Task: Create List Best Practices in Board Content Promotion to Workspace Business Intelligence. Create List Lessons Learned in Board Voice of Employee Analysis to Workspace Business Intelligence. Create List Action Items in Board Voice of Customer Journey Mapping to Workspace Business Intelligence
Action: Mouse moved to (66, 239)
Screenshot: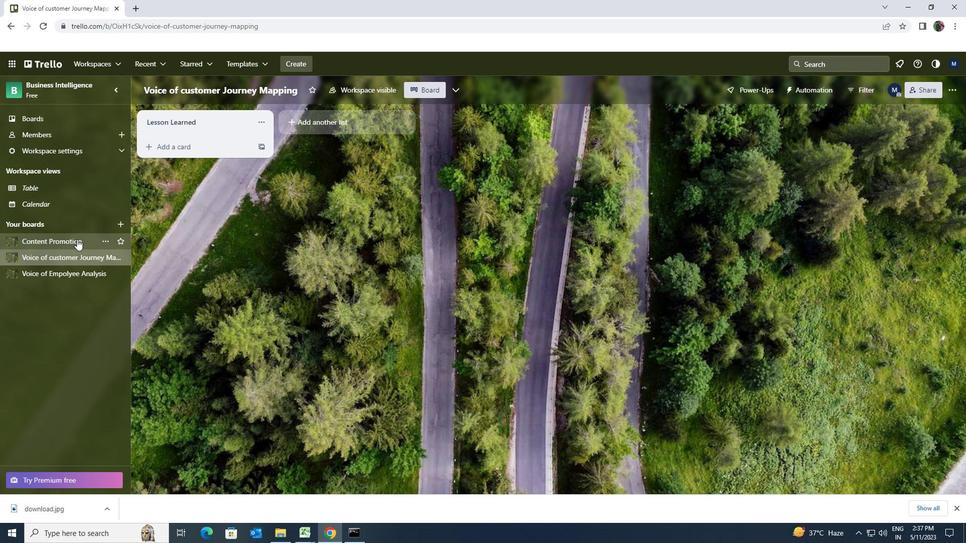 
Action: Mouse pressed left at (66, 239)
Screenshot: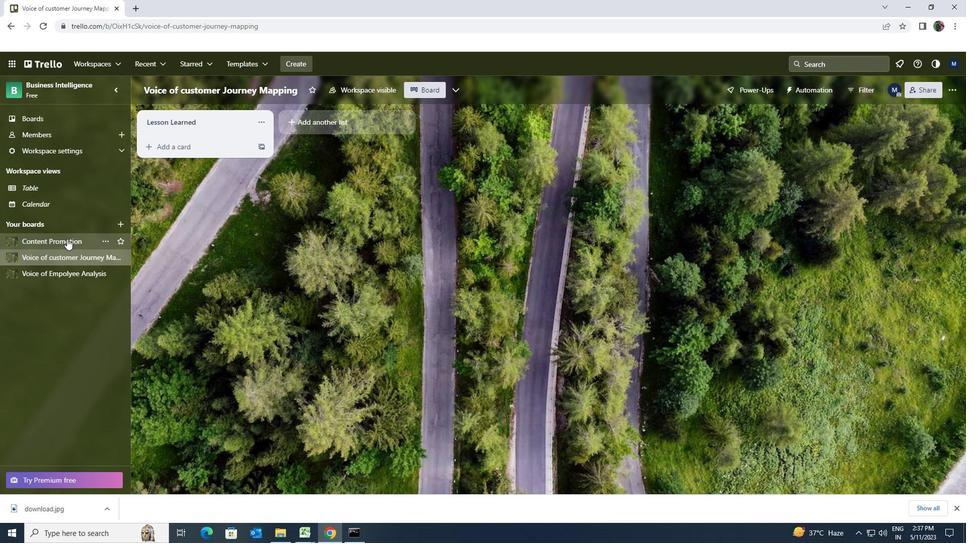 
Action: Mouse moved to (311, 126)
Screenshot: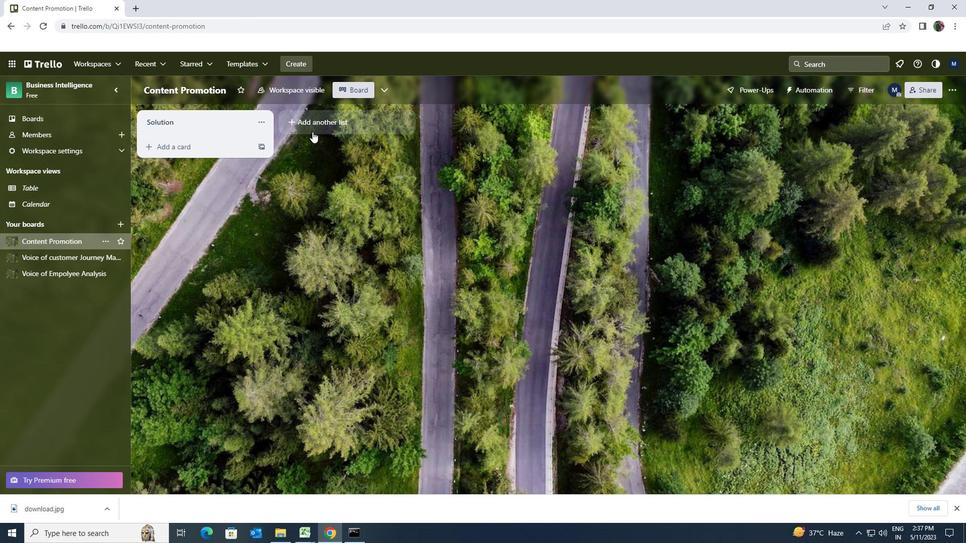 
Action: Mouse pressed left at (311, 126)
Screenshot: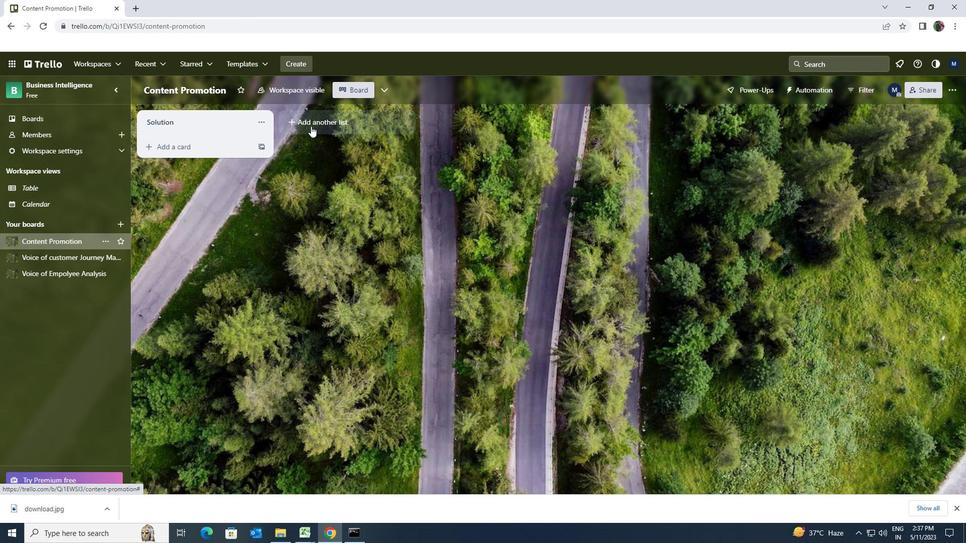 
Action: Mouse moved to (310, 126)
Screenshot: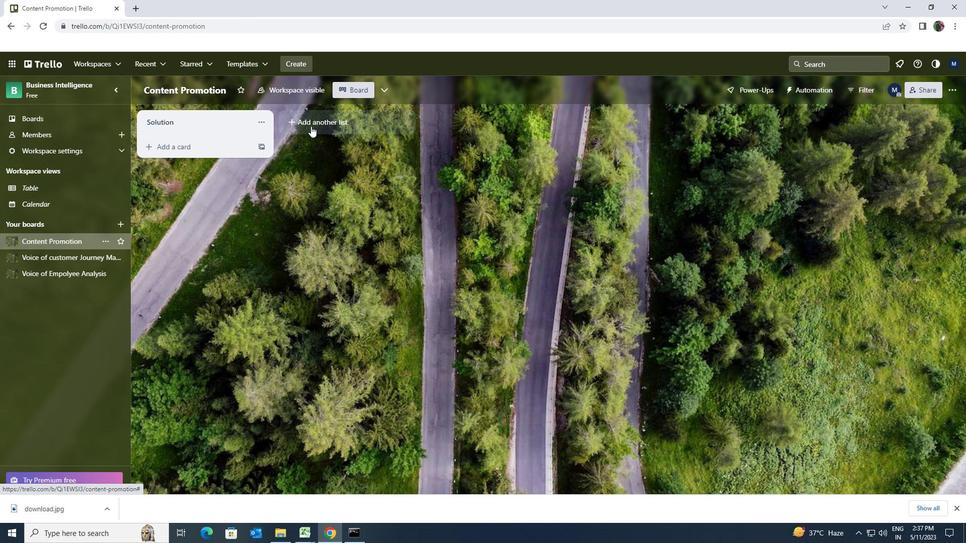 
Action: Key pressed <Key.shift>BEST<Key.space><Key.shift><Key.shift><Key.shift>PRACTICES
Screenshot: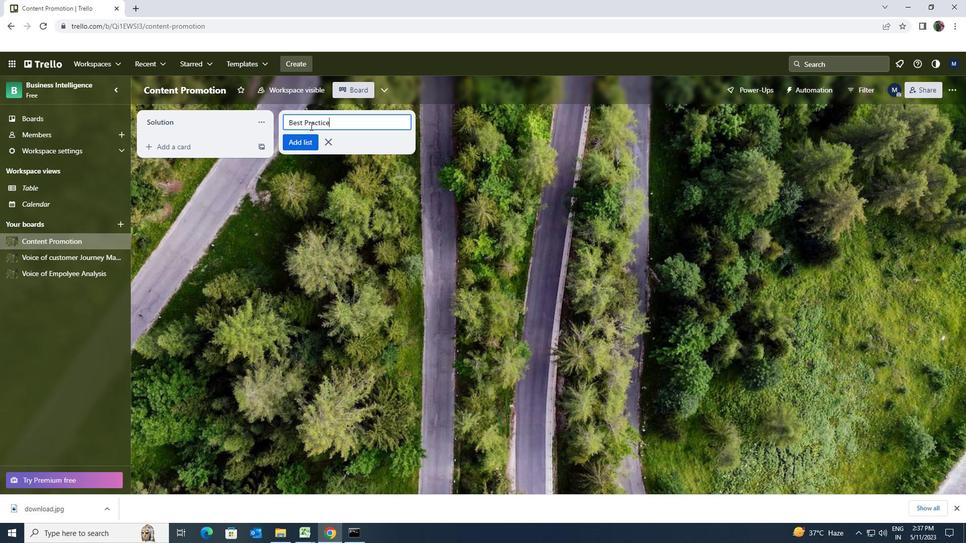 
Action: Mouse moved to (308, 141)
Screenshot: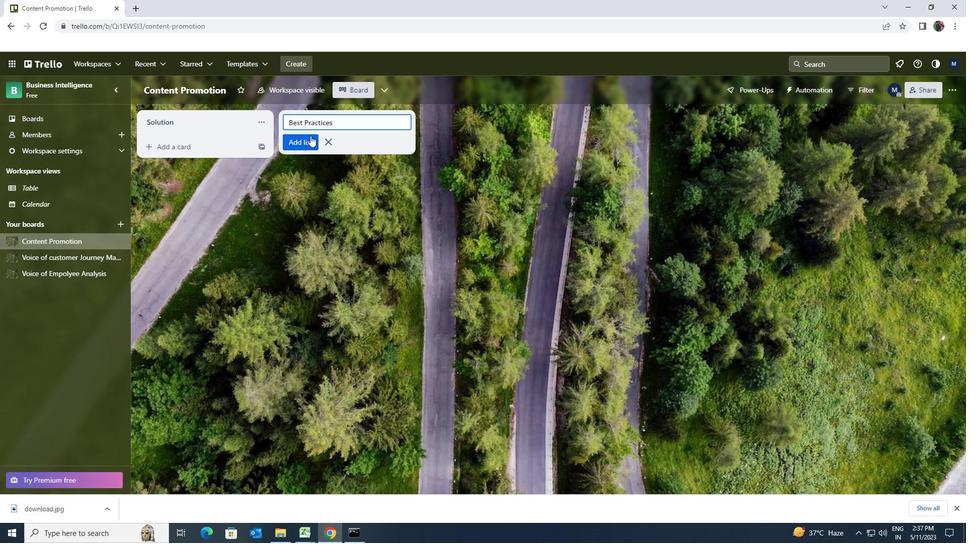 
Action: Mouse pressed left at (308, 141)
Screenshot: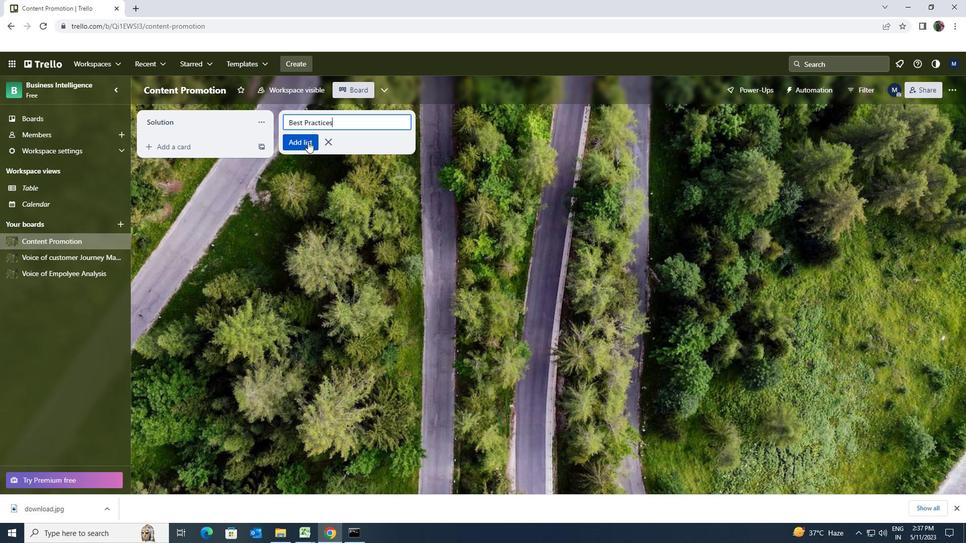 
Action: Mouse moved to (55, 276)
Screenshot: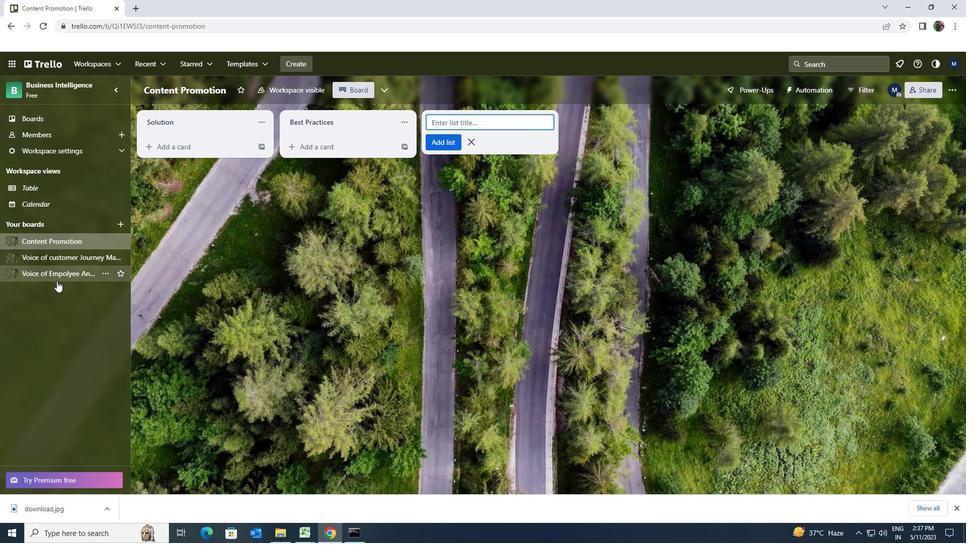 
Action: Mouse pressed left at (55, 276)
Screenshot: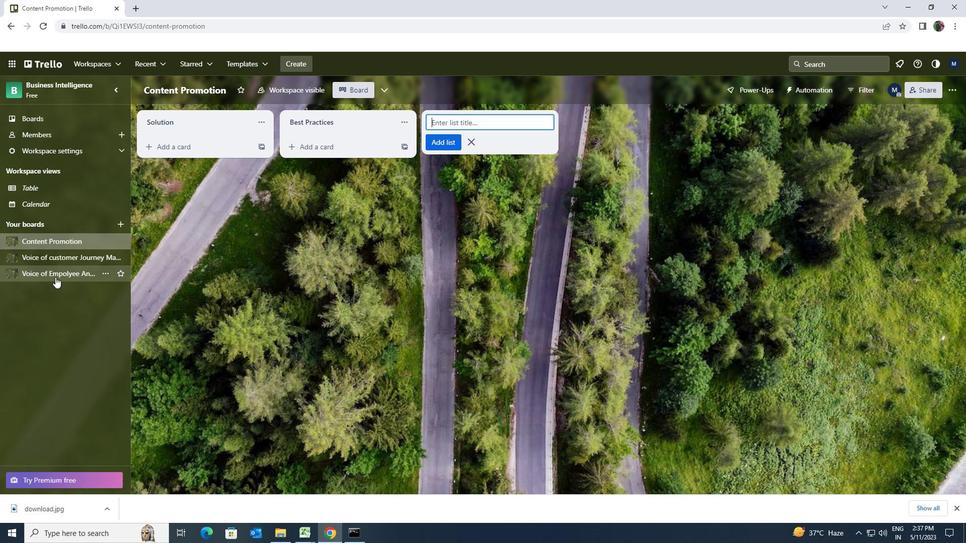 
Action: Mouse moved to (284, 119)
Screenshot: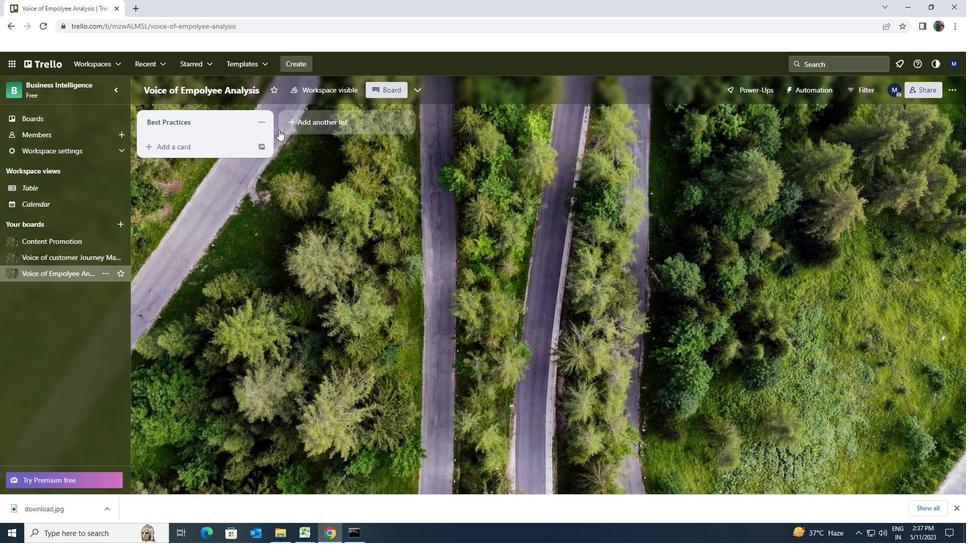 
Action: Mouse pressed left at (284, 119)
Screenshot: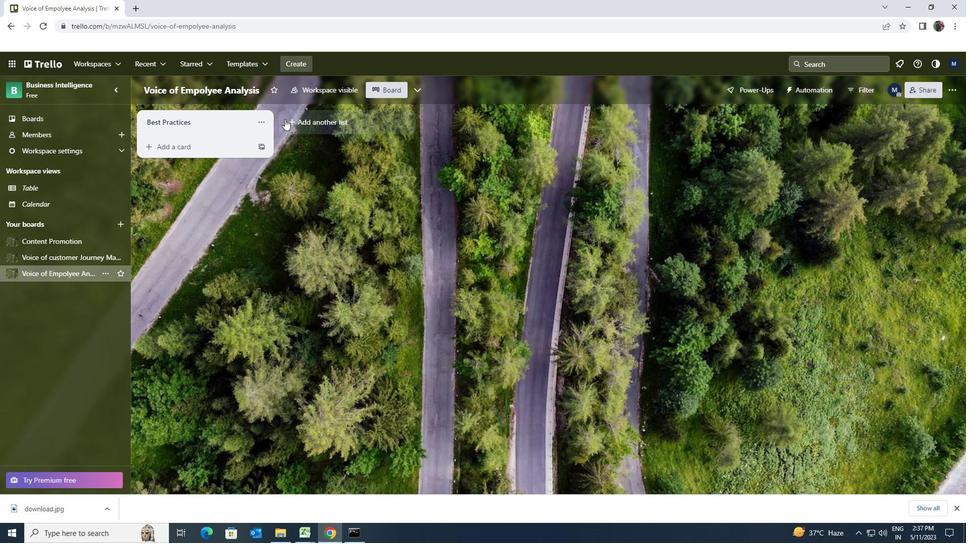 
Action: Mouse moved to (285, 118)
Screenshot: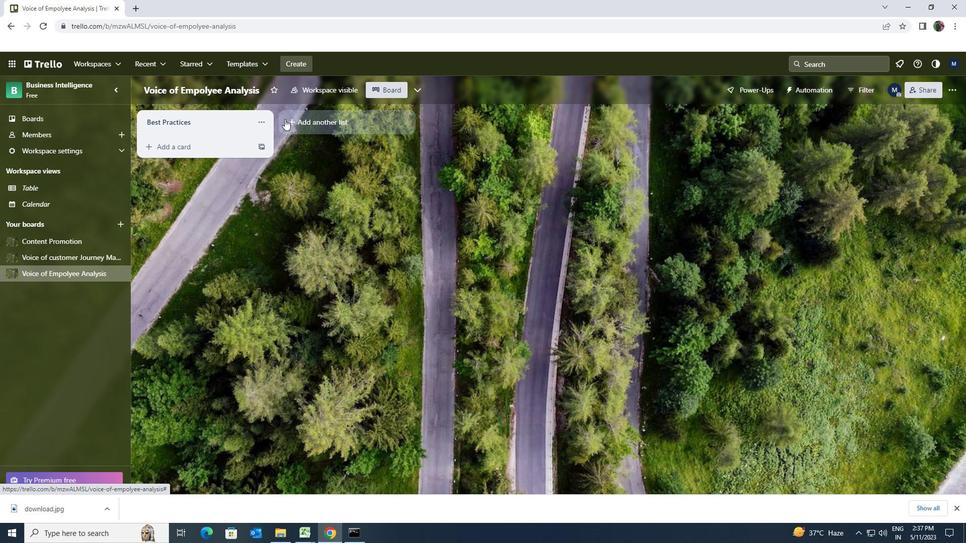 
Action: Key pressed <Key.shift>LESSIO<Key.backspace><Key.backspace>ON<Key.space><Key.shift>LEARNED
Screenshot: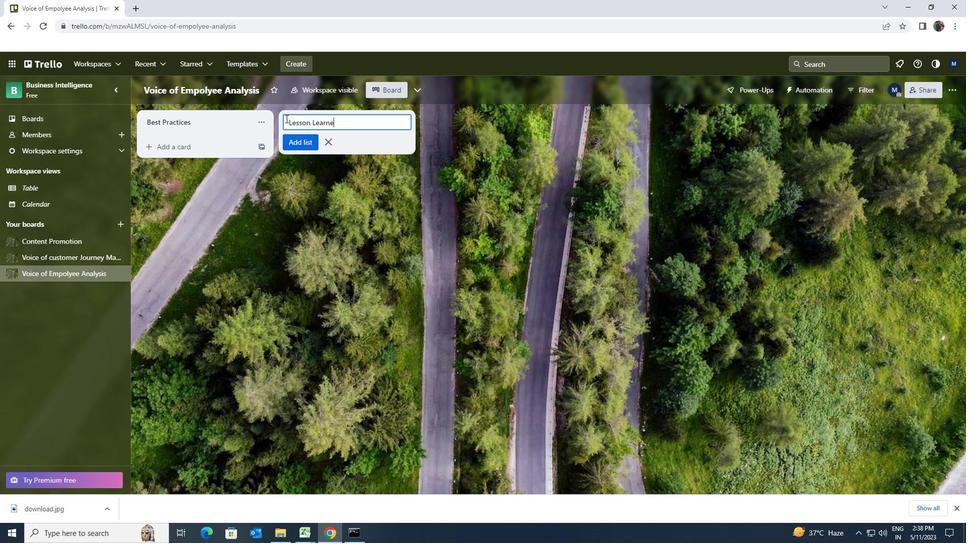 
Action: Mouse moved to (305, 141)
Screenshot: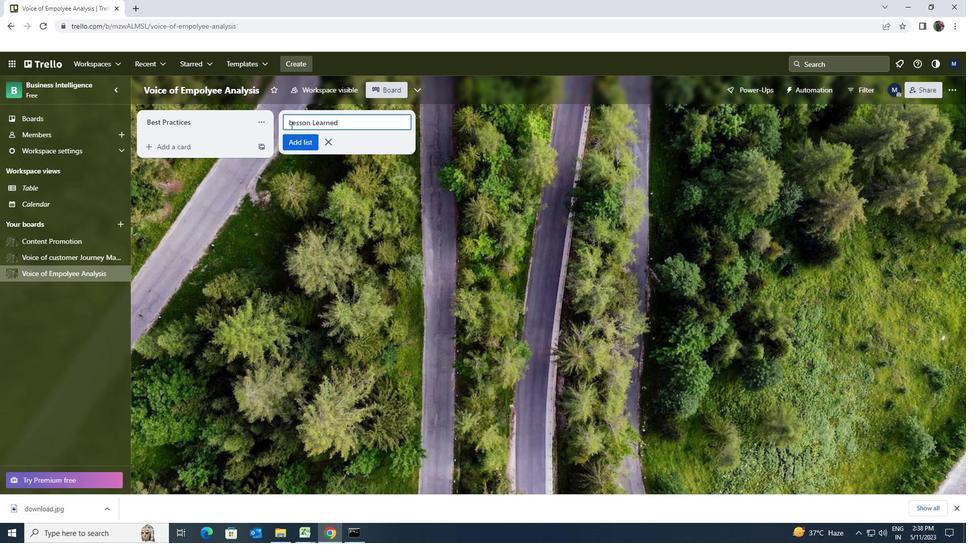 
Action: Mouse pressed left at (305, 141)
Screenshot: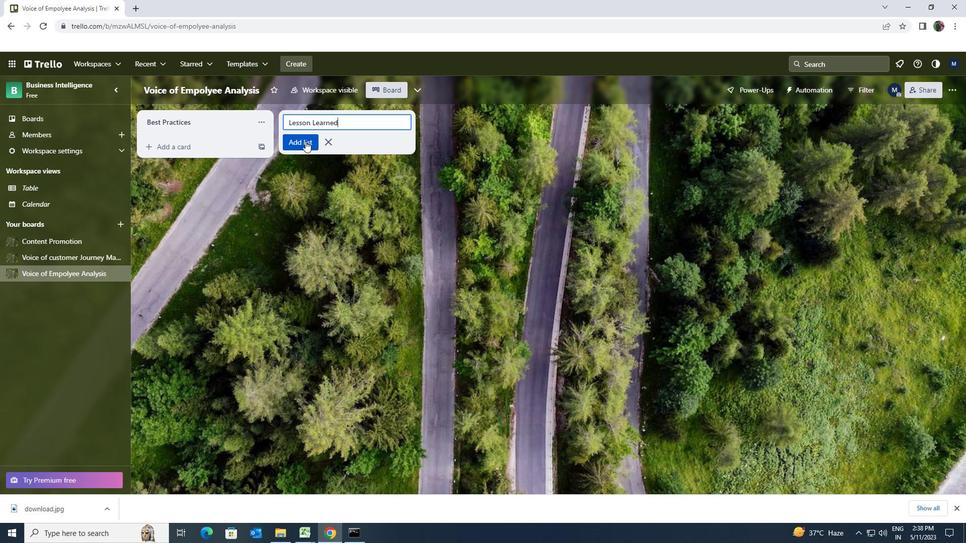 
Action: Mouse moved to (73, 257)
Screenshot: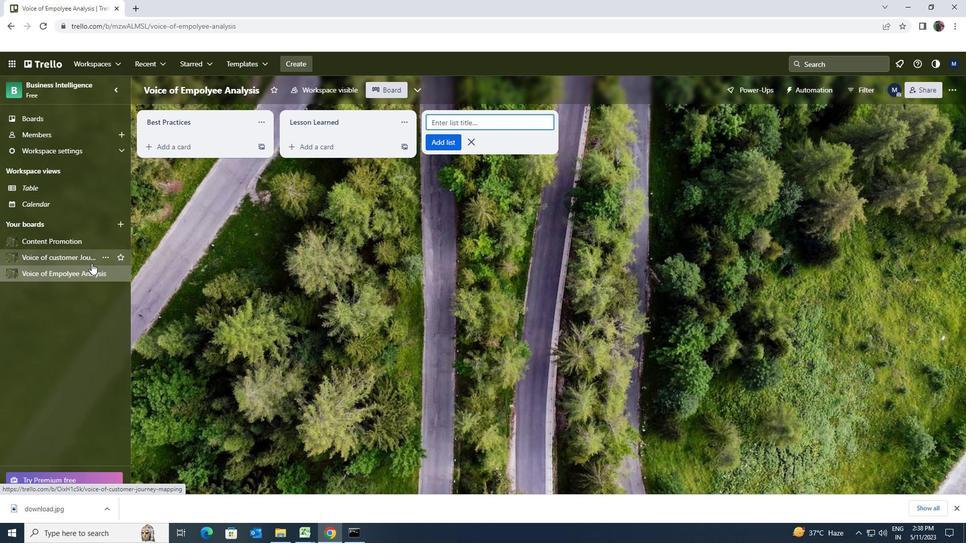 
Action: Mouse pressed left at (73, 257)
Screenshot: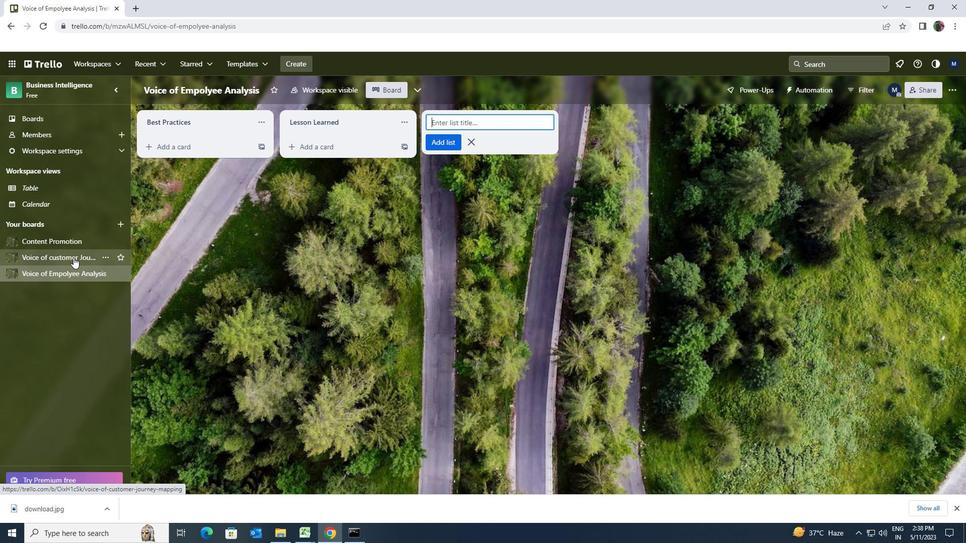 
Action: Mouse moved to (294, 129)
Screenshot: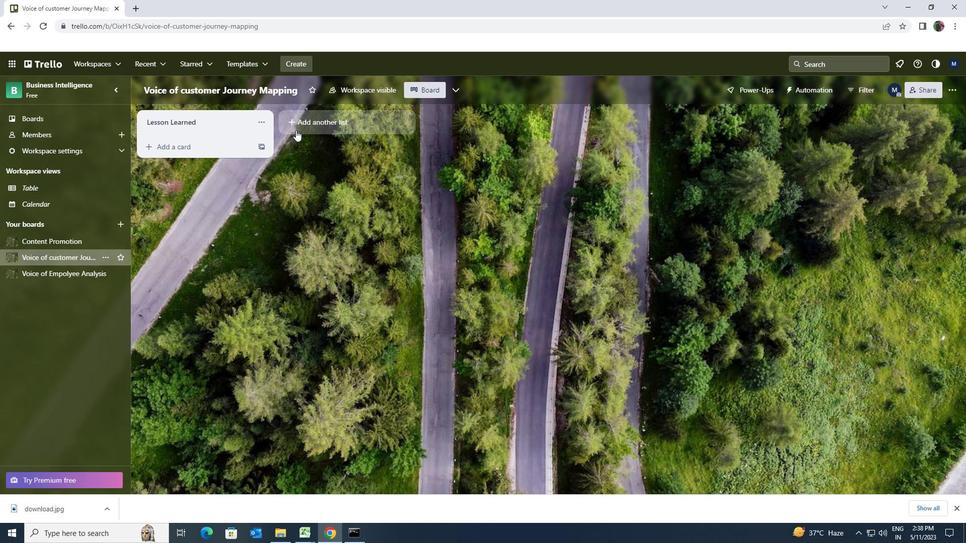 
Action: Mouse pressed left at (294, 129)
Screenshot: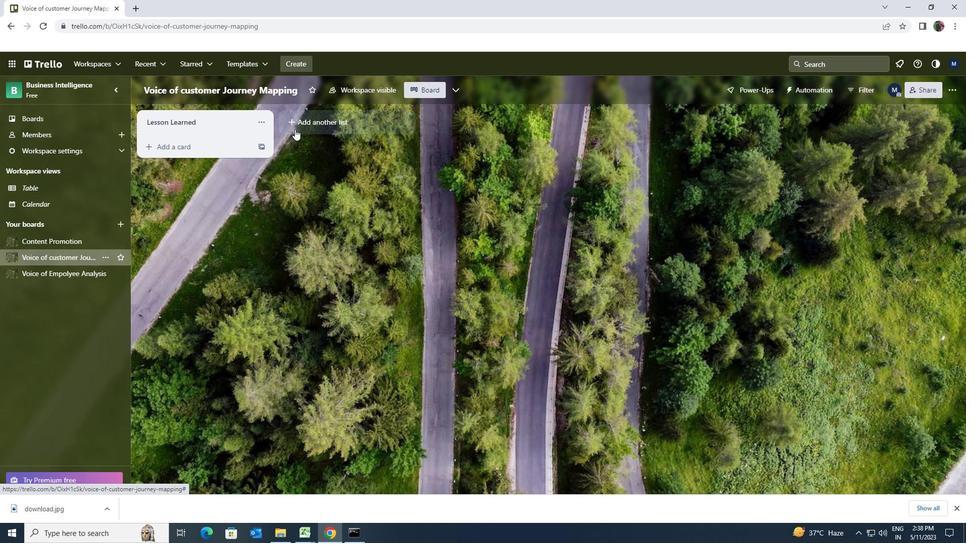 
Action: Key pressed <Key.shift>ACTION<Key.space><Key.shift>ITEM
Screenshot: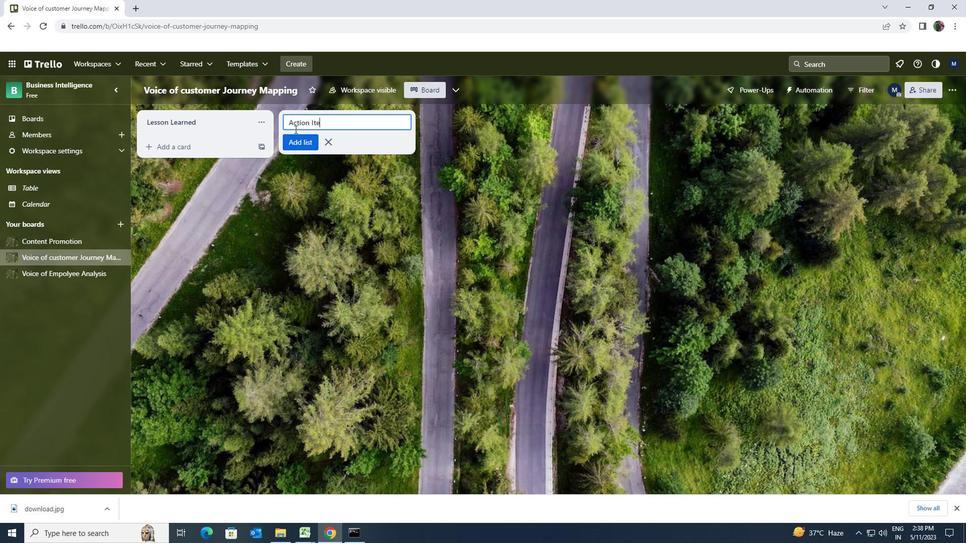 
Action: Mouse moved to (296, 136)
Screenshot: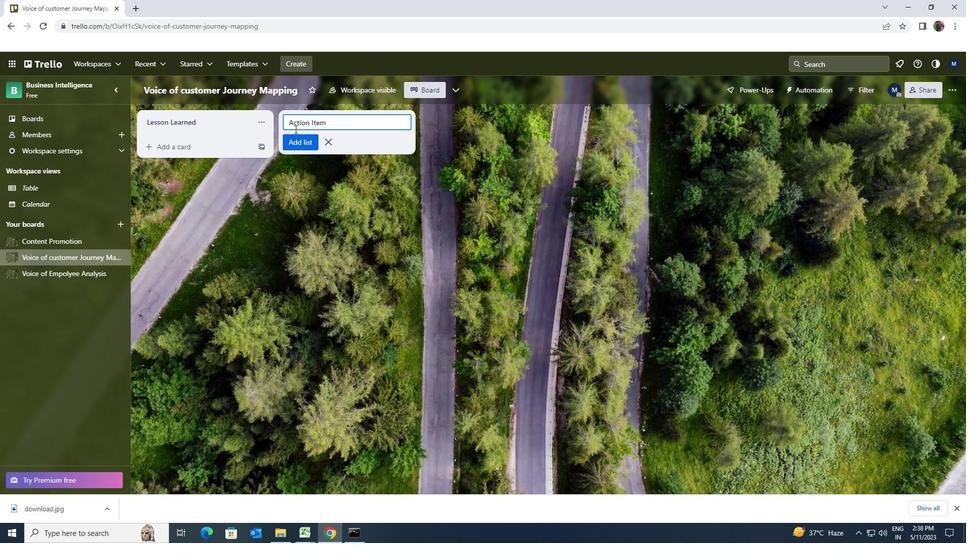 
Action: Mouse pressed left at (296, 136)
Screenshot: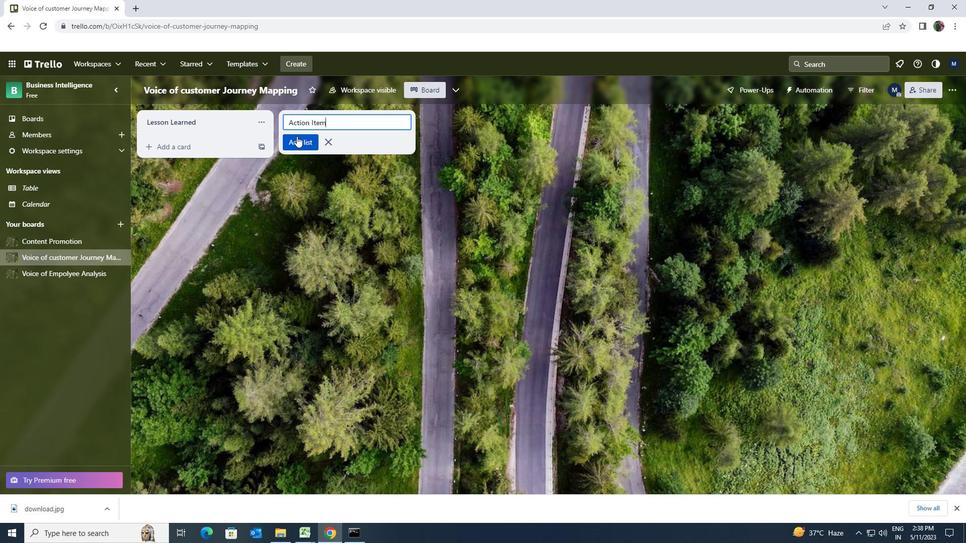 
